 Task: In the  document Jacob.odt Write the word in the shape with center alignment 'LOL'Change Page orientation to  'Landscape' Insert emoji at the end of quote: Red Heart
Action: Mouse moved to (355, 174)
Screenshot: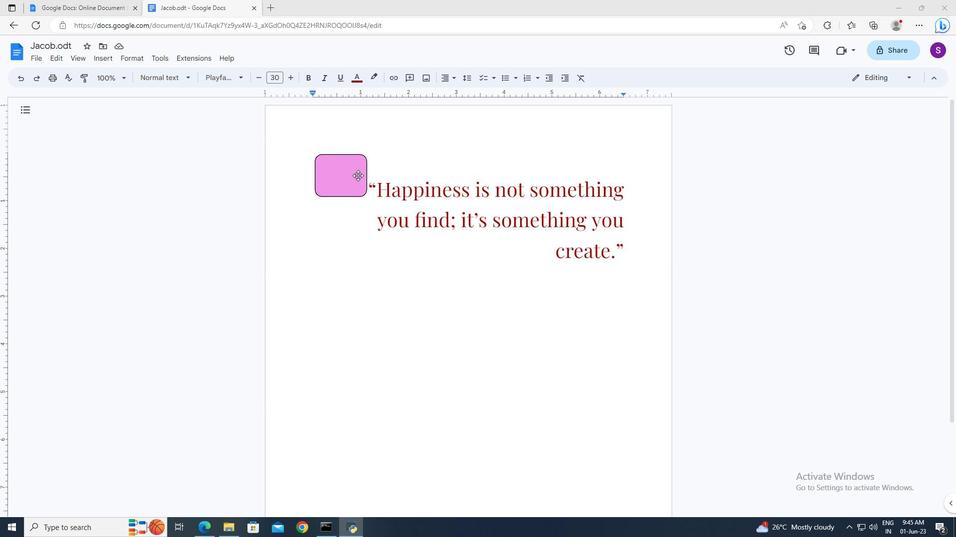 
Action: Mouse pressed left at (355, 174)
Screenshot: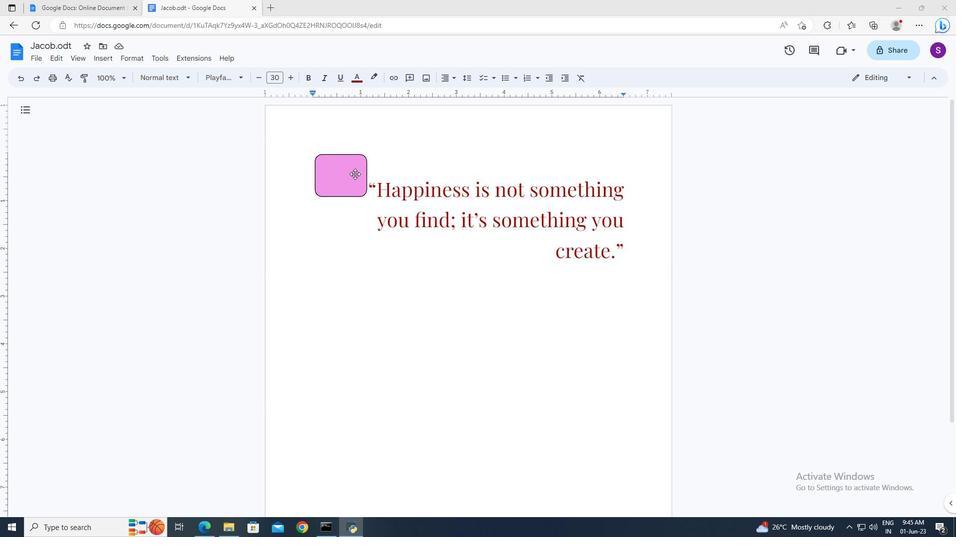 
Action: Mouse moved to (331, 211)
Screenshot: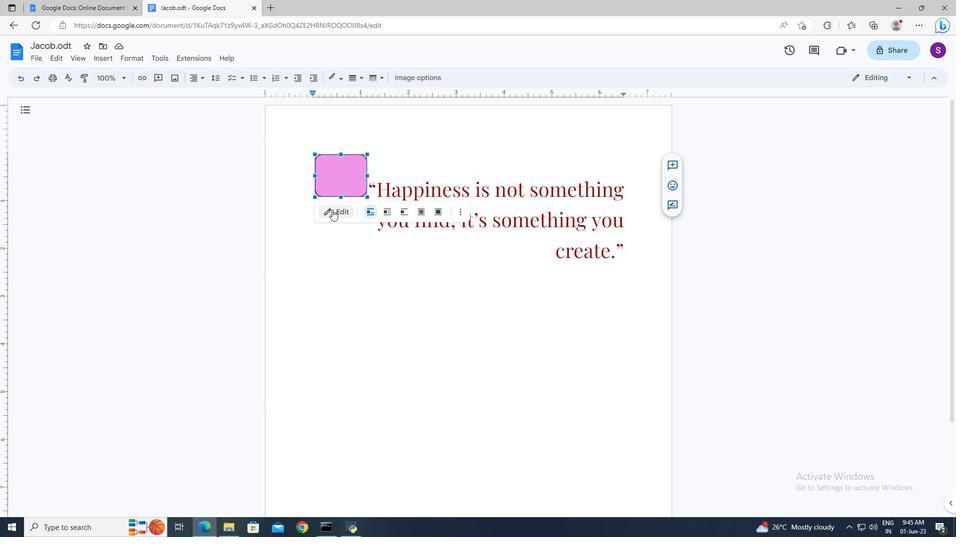 
Action: Mouse pressed left at (331, 211)
Screenshot: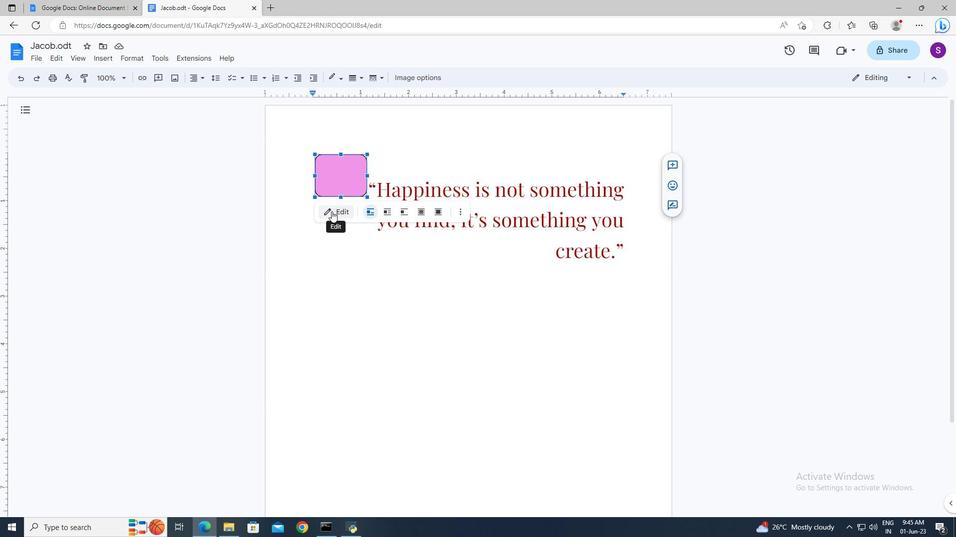 
Action: Mouse moved to (405, 112)
Screenshot: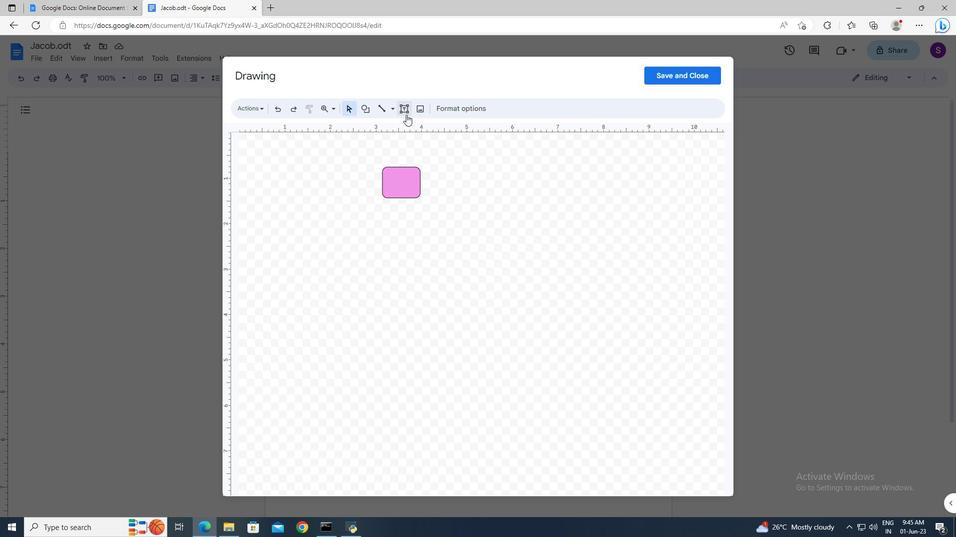 
Action: Mouse pressed left at (405, 112)
Screenshot: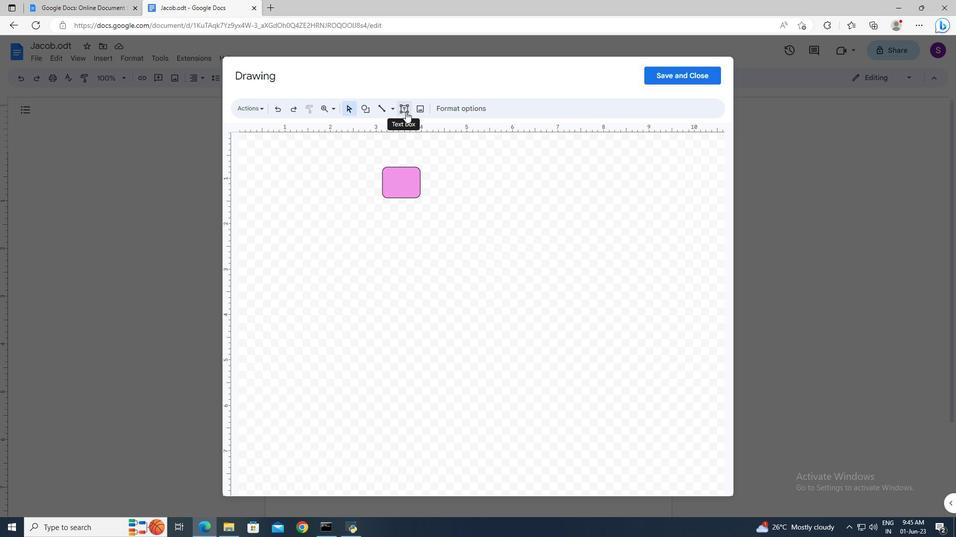 
Action: Mouse moved to (387, 175)
Screenshot: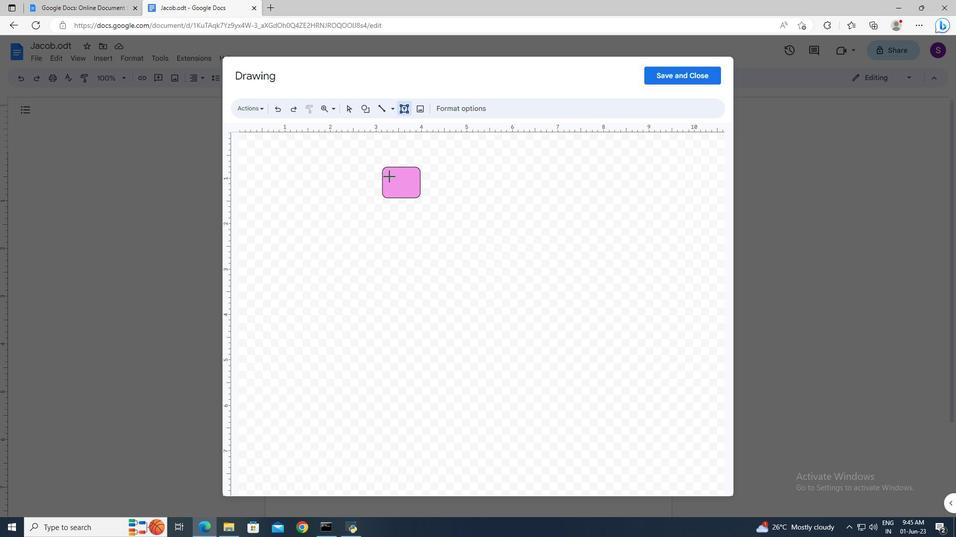 
Action: Mouse pressed left at (387, 175)
Screenshot: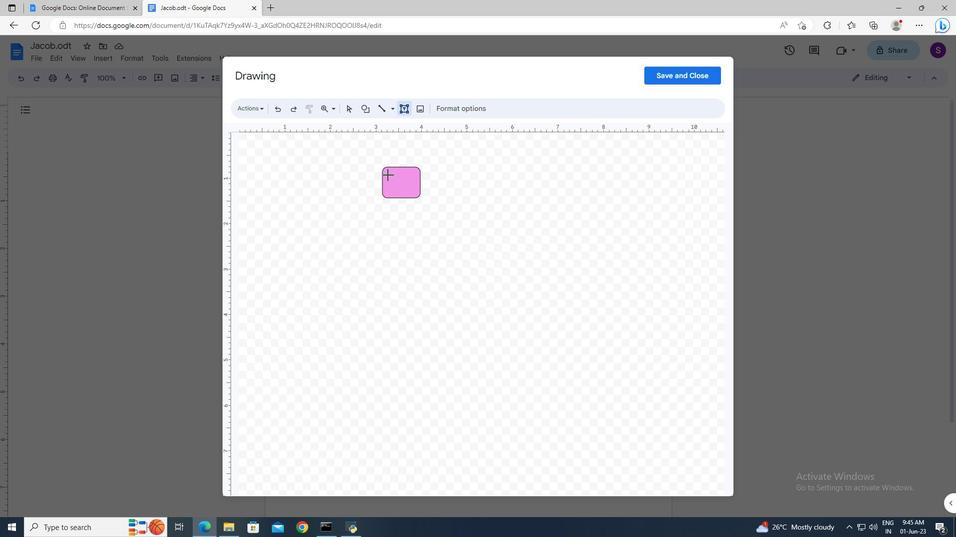 
Action: Mouse moved to (403, 183)
Screenshot: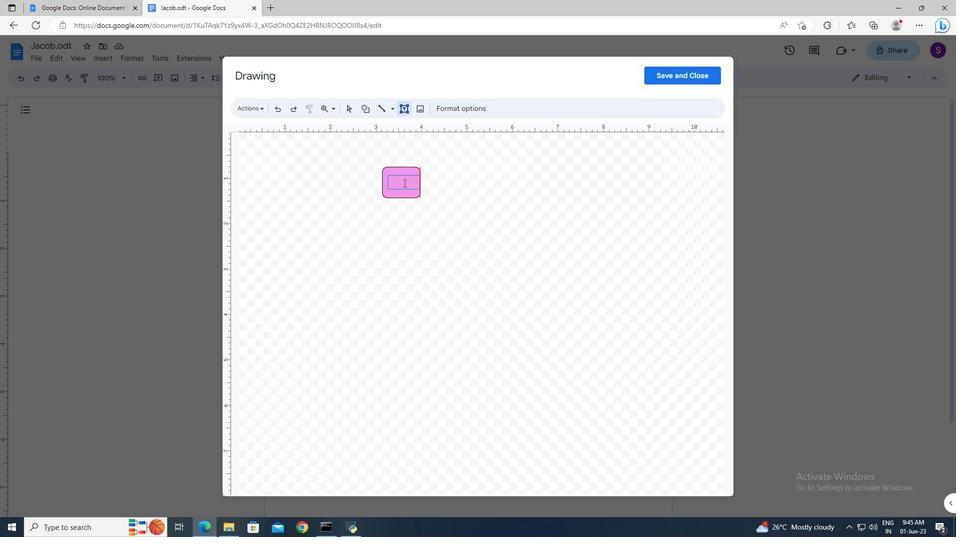 
Action: Mouse pressed left at (403, 183)
Screenshot: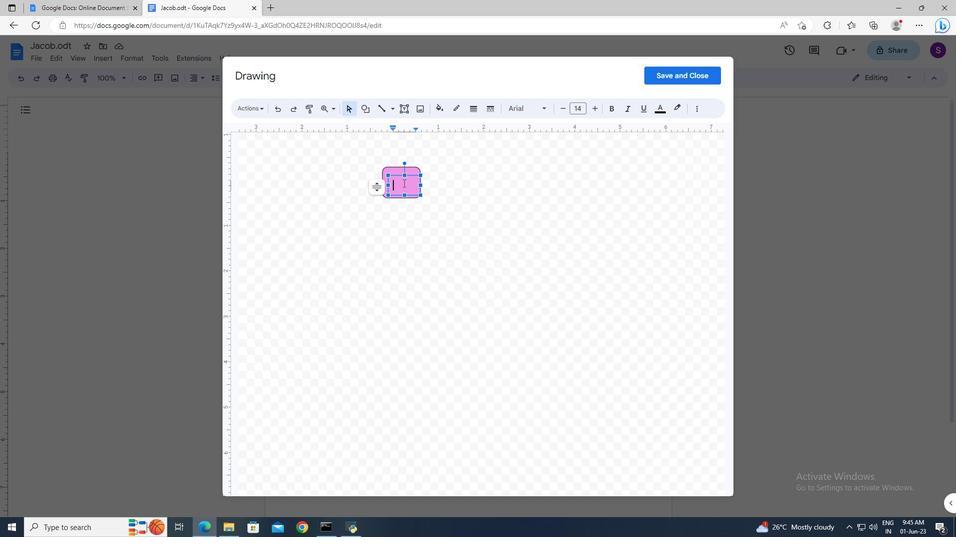 
Action: Key pressed <Key.shift>LOL
Screenshot: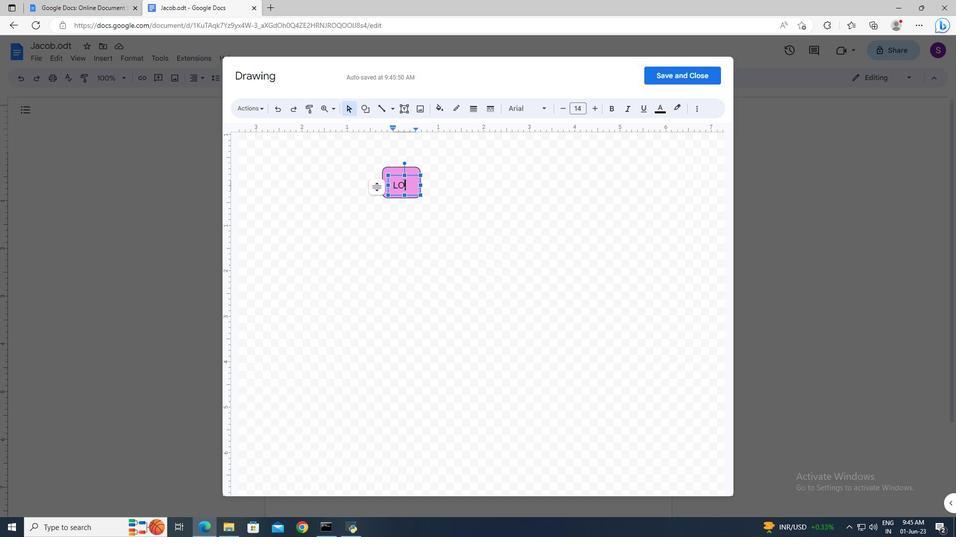 
Action: Mouse moved to (421, 187)
Screenshot: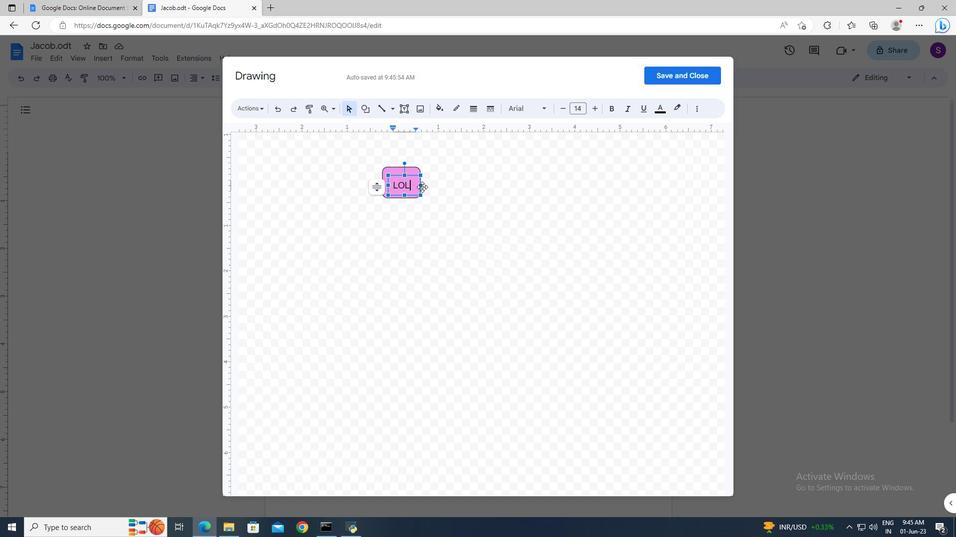
Action: Mouse pressed left at (421, 187)
Screenshot: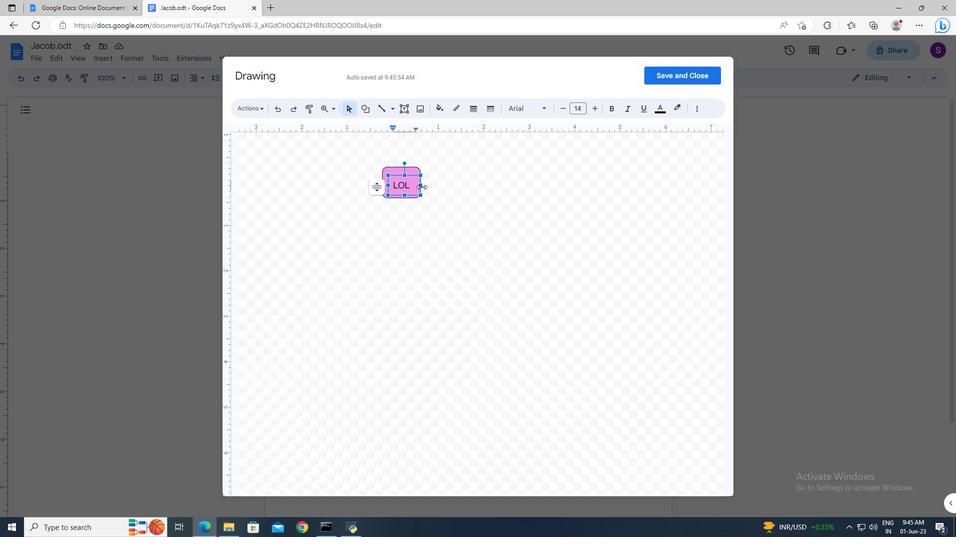 
Action: Mouse moved to (406, 178)
Screenshot: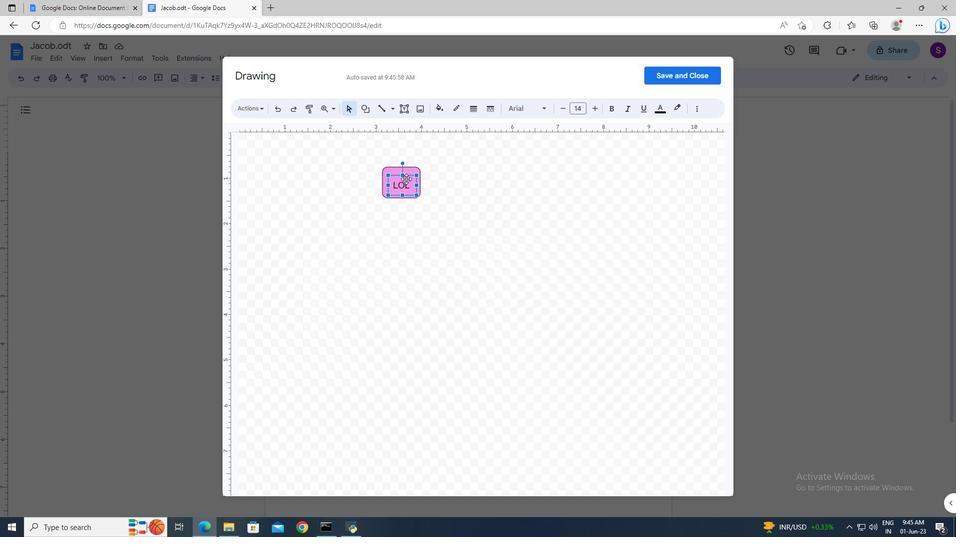 
Action: Mouse pressed left at (406, 178)
Screenshot: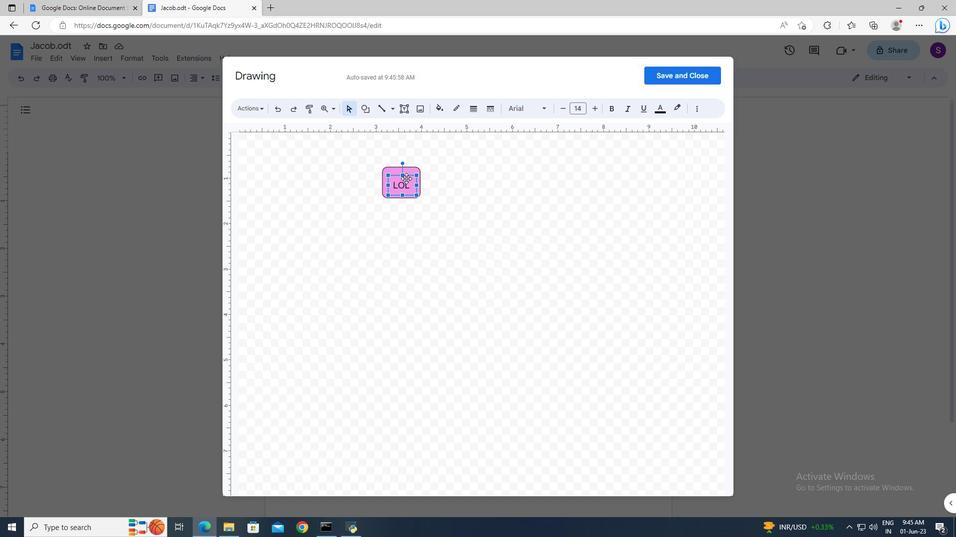 
Action: Mouse moved to (677, 71)
Screenshot: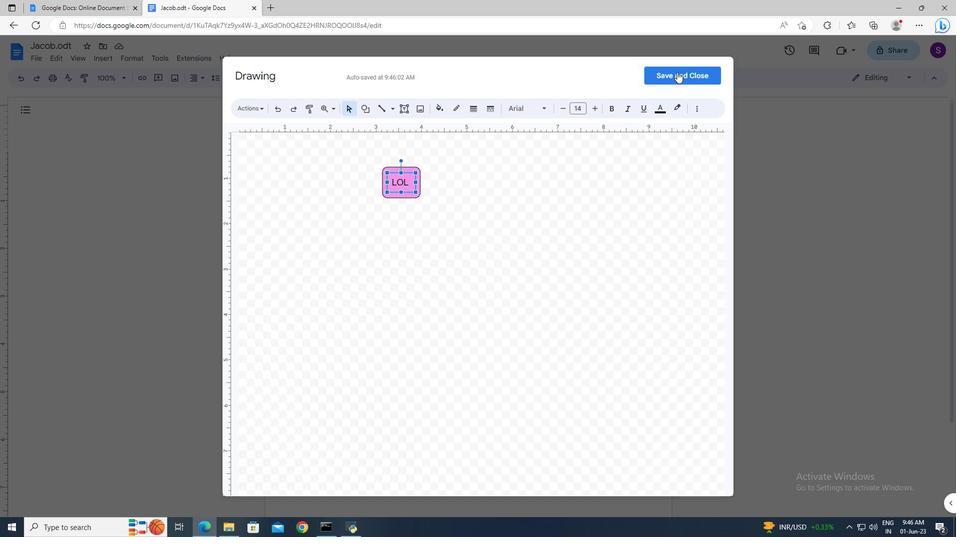 
Action: Mouse pressed left at (677, 71)
Screenshot: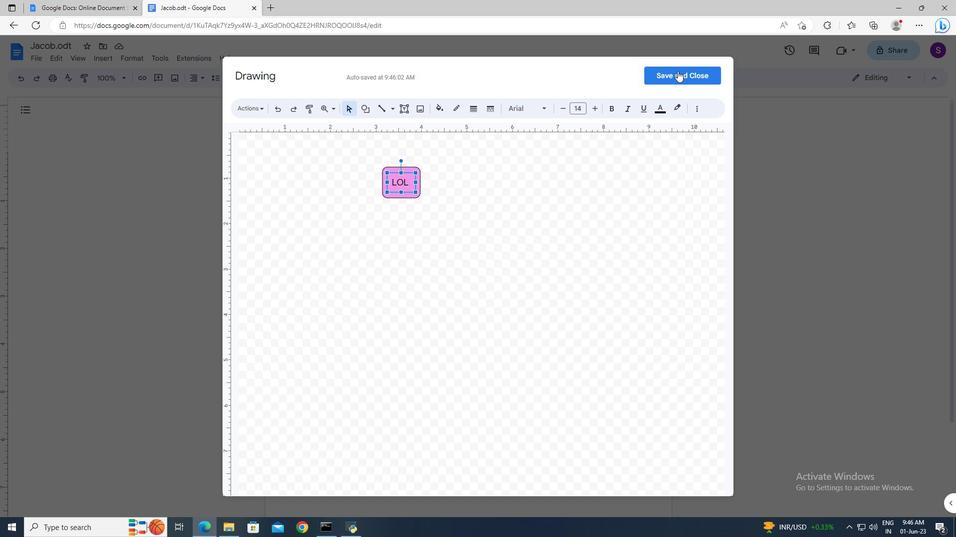 
Action: Mouse moved to (542, 277)
Screenshot: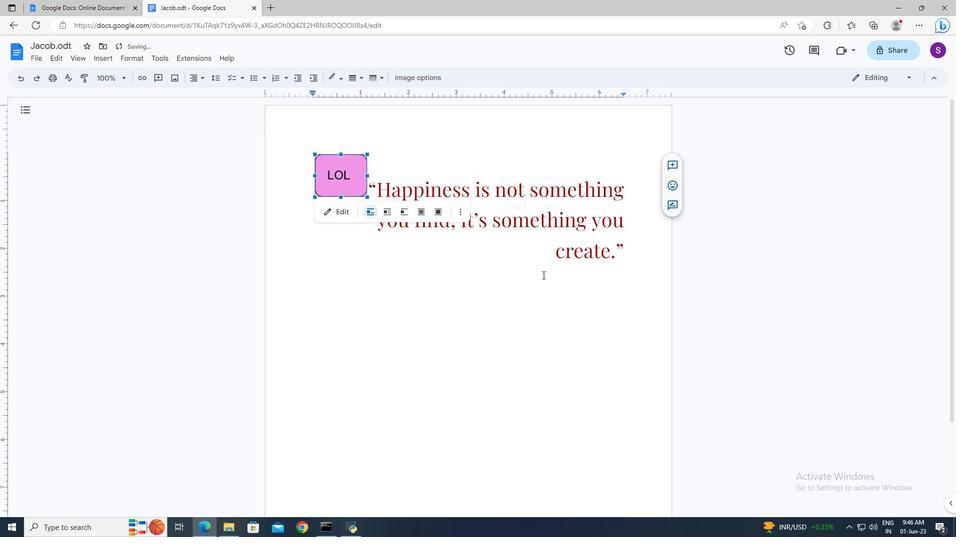 
Action: Mouse pressed left at (542, 277)
Screenshot: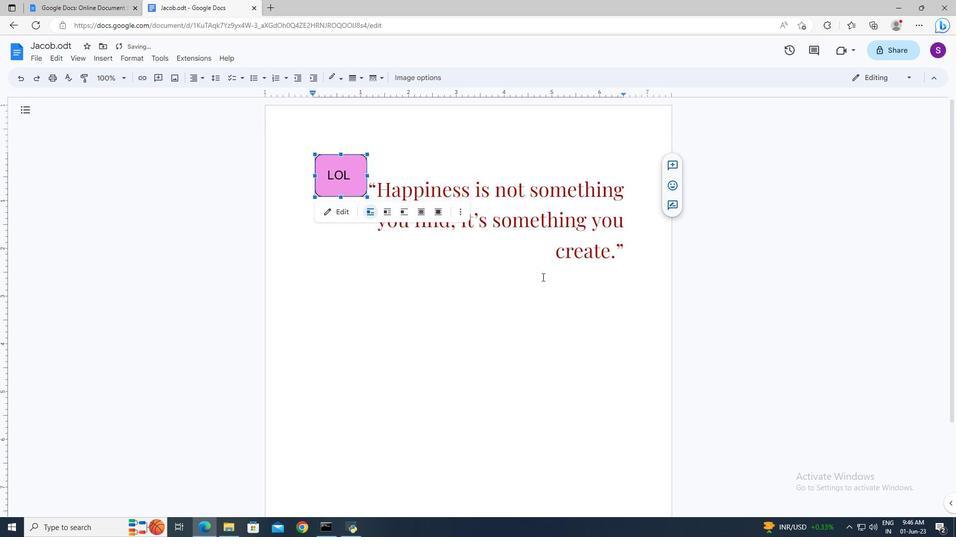 
Action: Mouse moved to (44, 60)
Screenshot: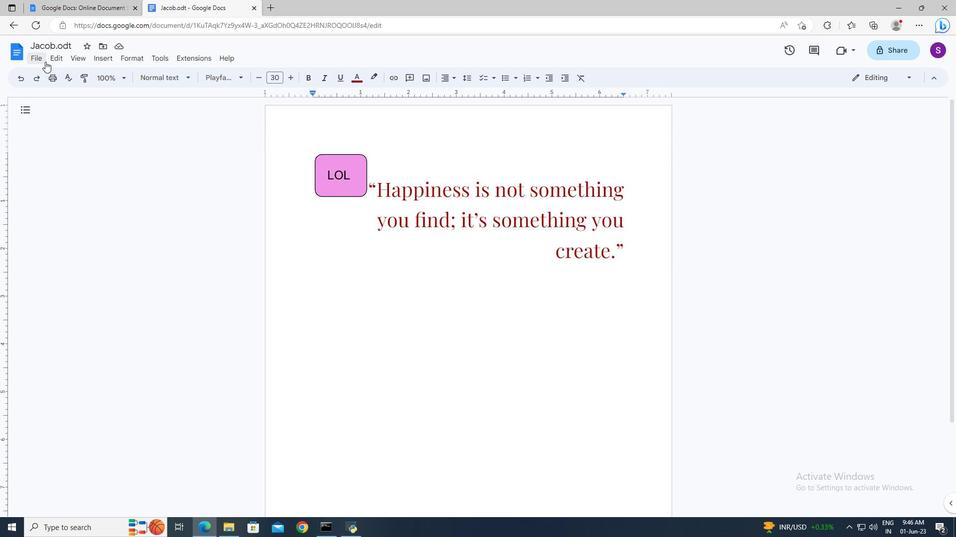 
Action: Mouse pressed left at (44, 60)
Screenshot: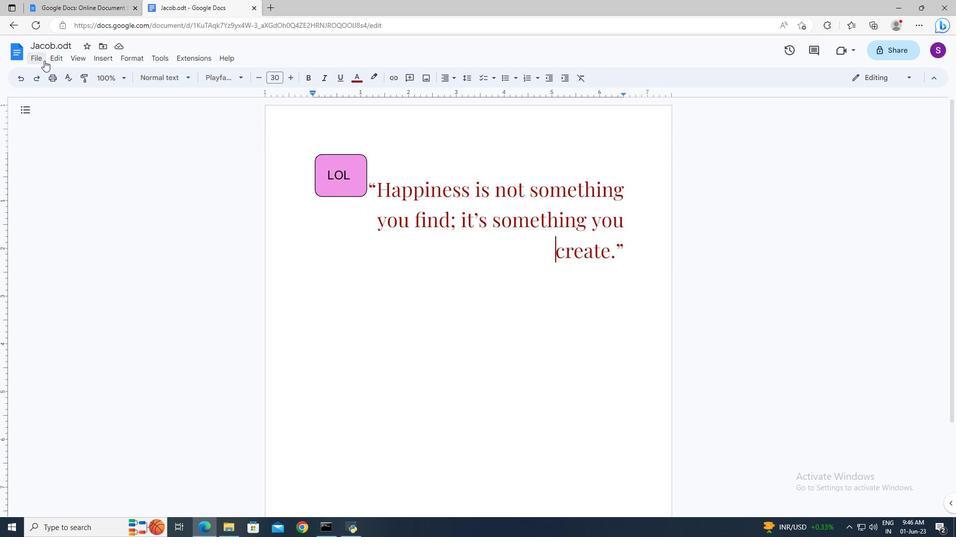 
Action: Mouse moved to (59, 324)
Screenshot: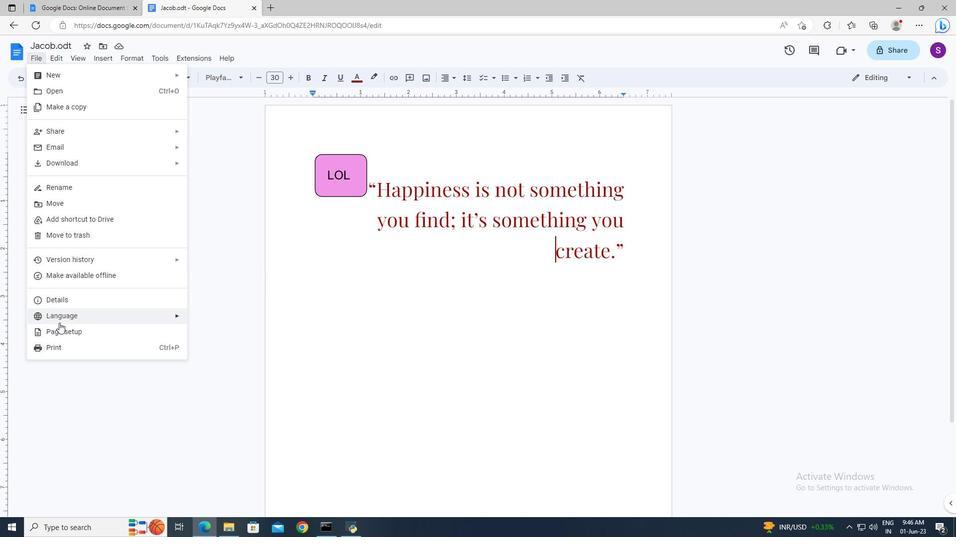 
Action: Mouse pressed left at (59, 324)
Screenshot: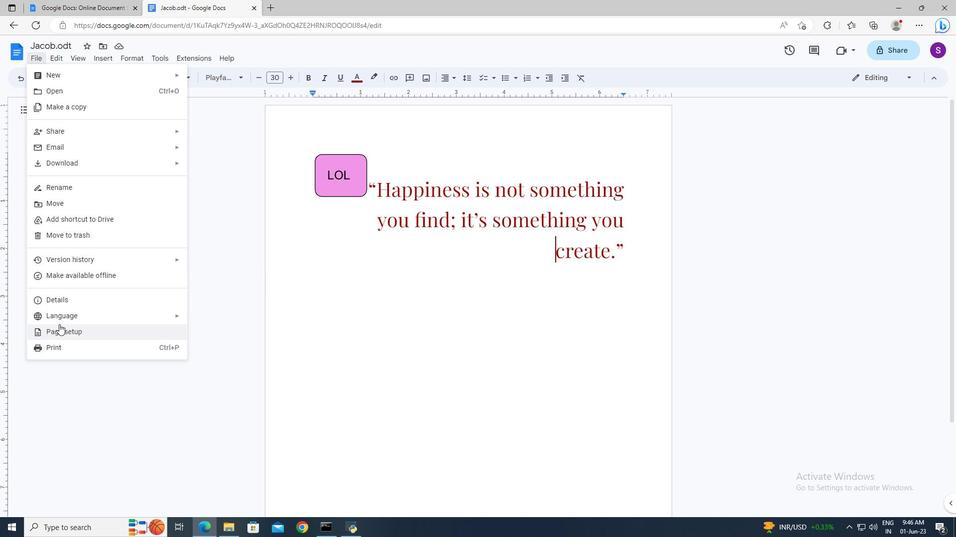 
Action: Mouse moved to (435, 267)
Screenshot: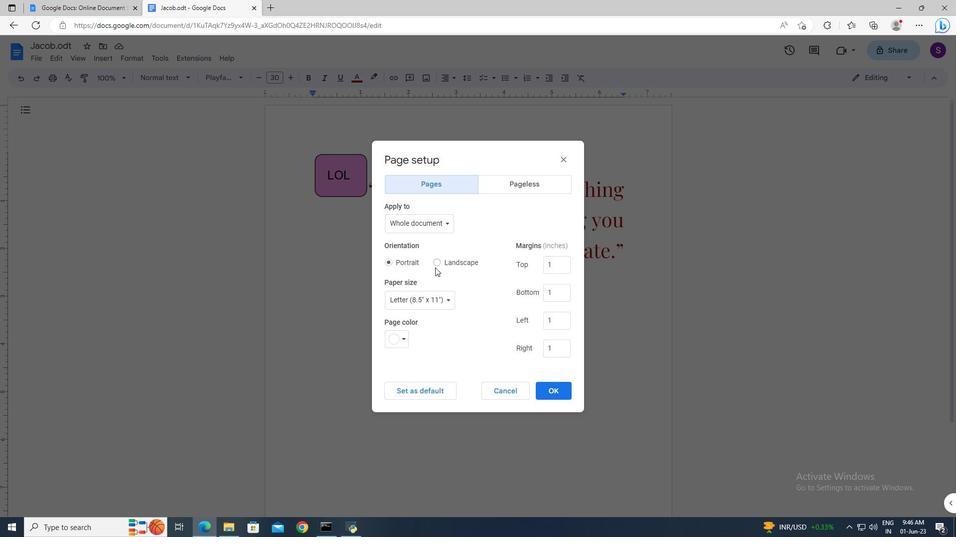 
Action: Mouse pressed left at (435, 267)
Screenshot: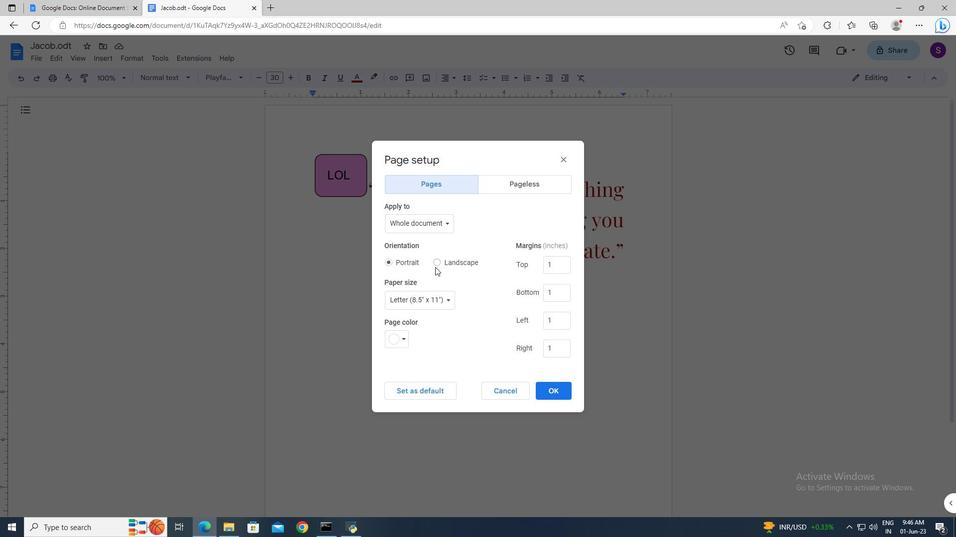 
Action: Mouse moved to (547, 390)
Screenshot: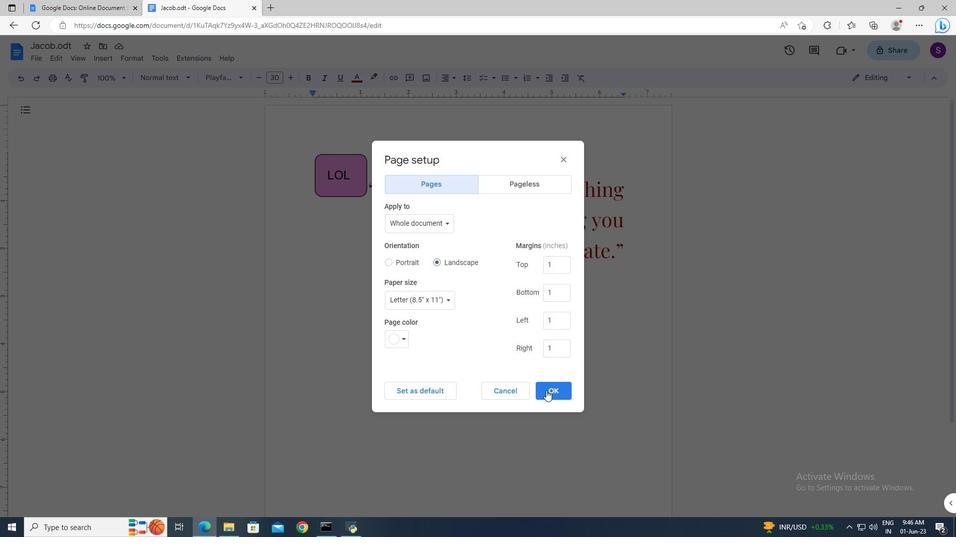 
Action: Mouse pressed left at (547, 390)
Screenshot: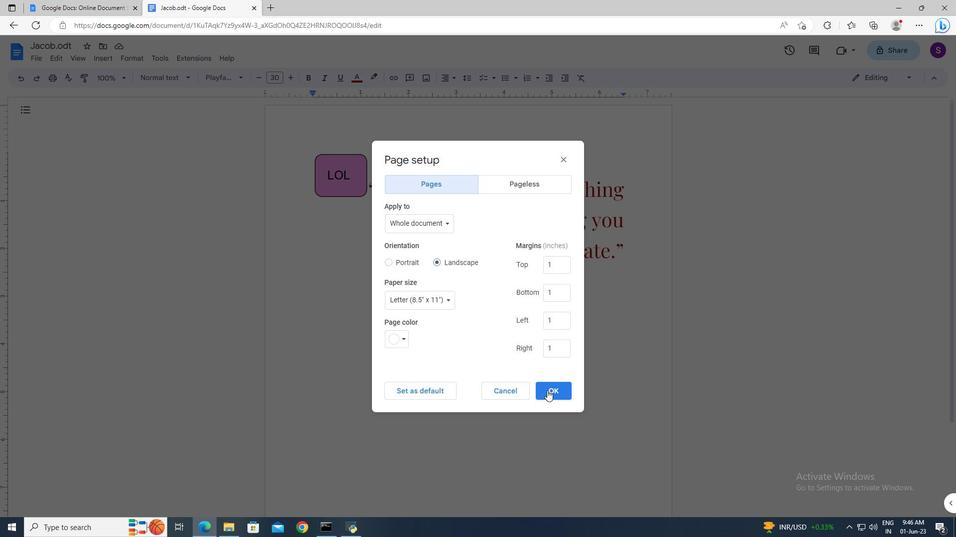 
Action: Mouse moved to (690, 221)
Screenshot: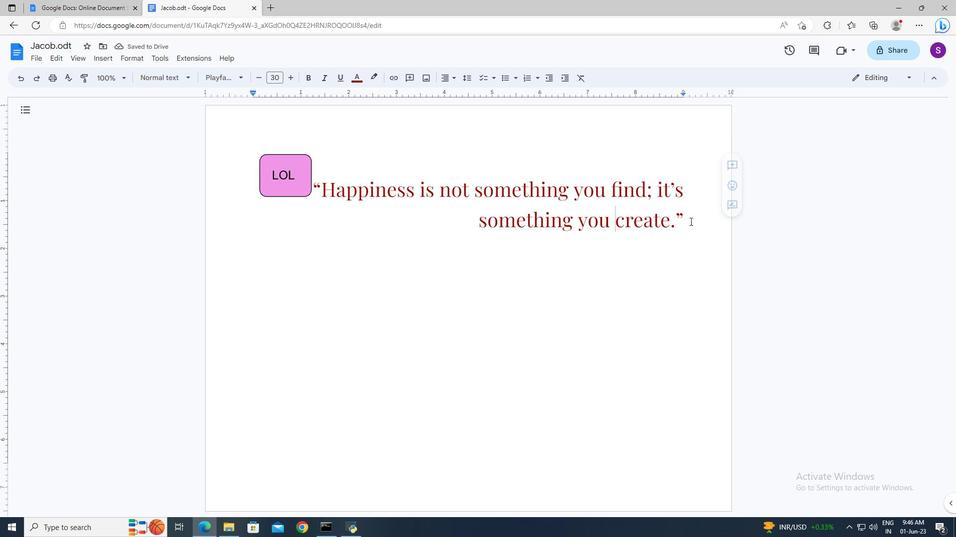 
Action: Mouse pressed left at (690, 221)
Screenshot: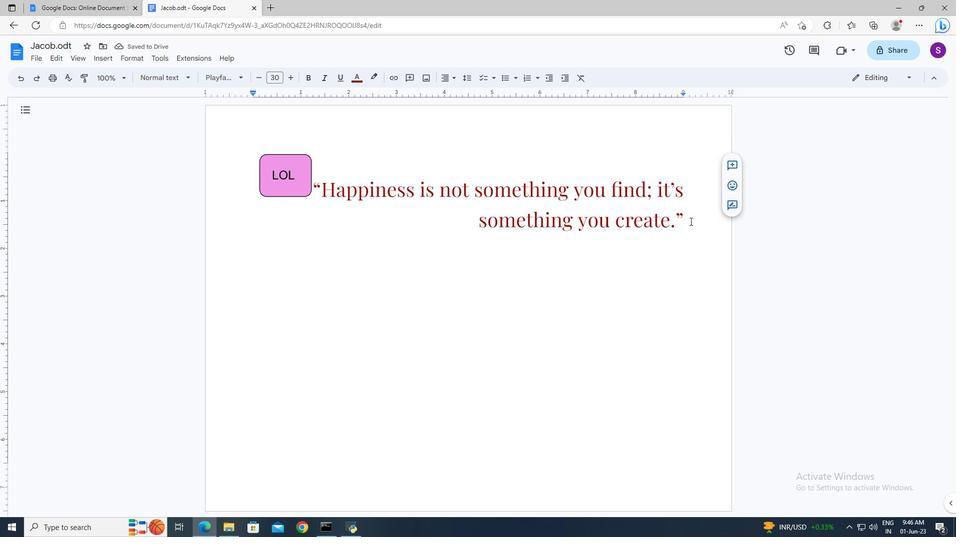 
Action: Mouse moved to (114, 59)
Screenshot: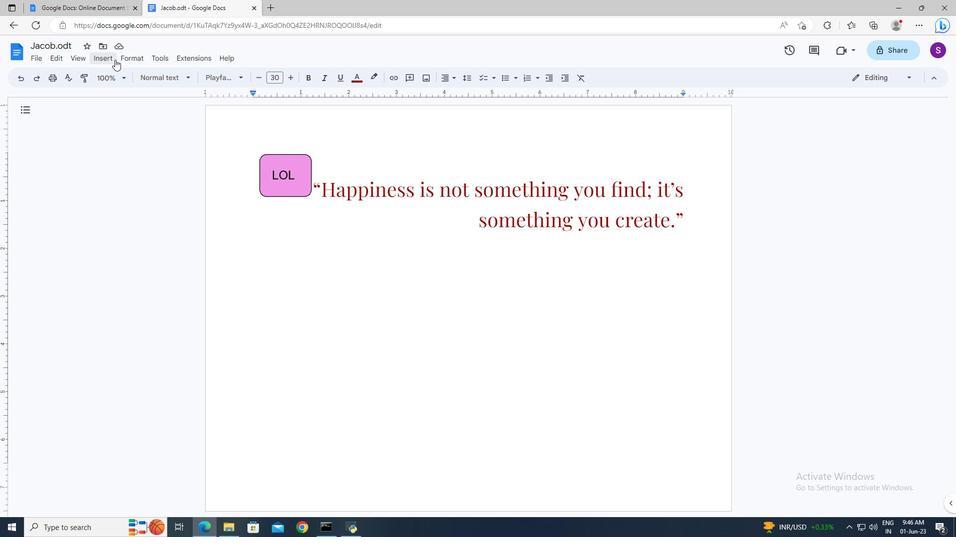
Action: Mouse pressed left at (114, 59)
Screenshot: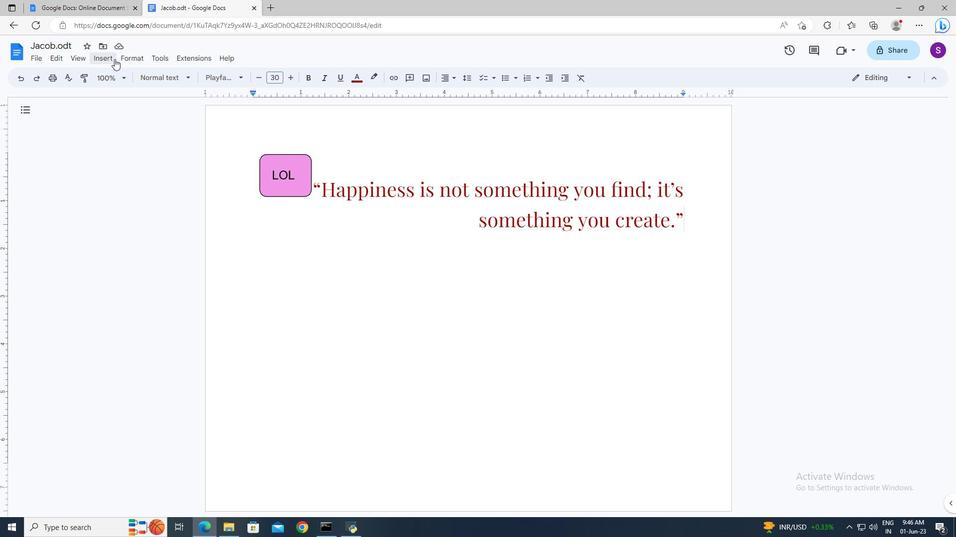 
Action: Mouse moved to (120, 150)
Screenshot: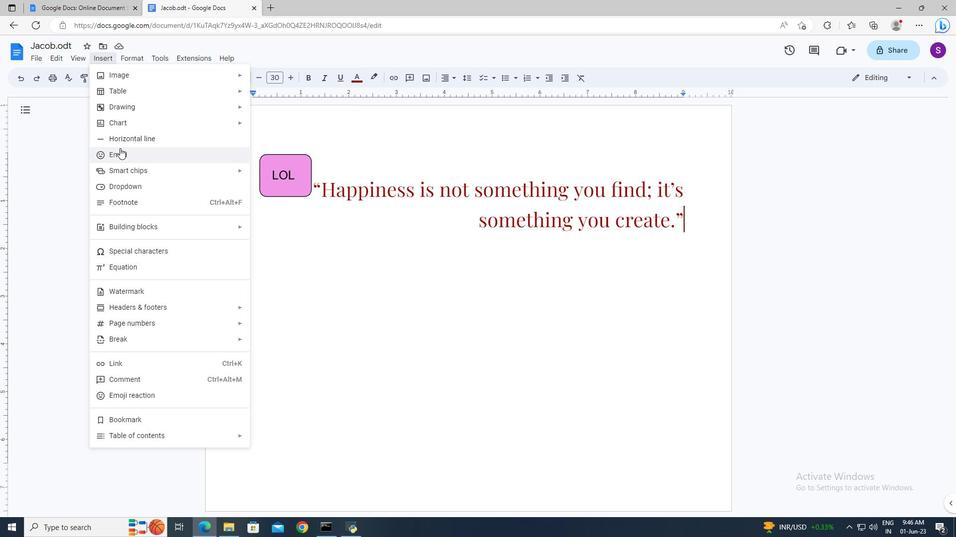 
Action: Mouse pressed left at (120, 150)
Screenshot: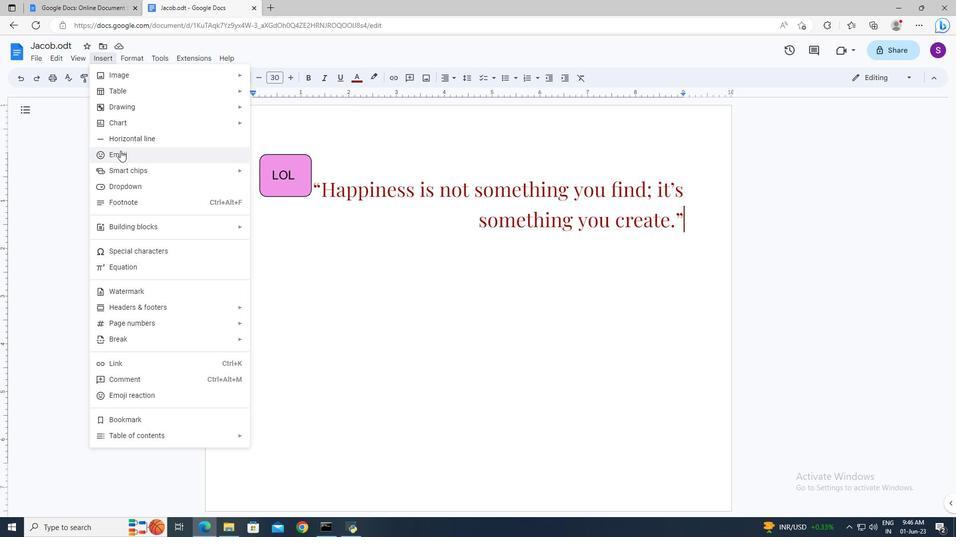 
Action: Mouse moved to (565, 361)
Screenshot: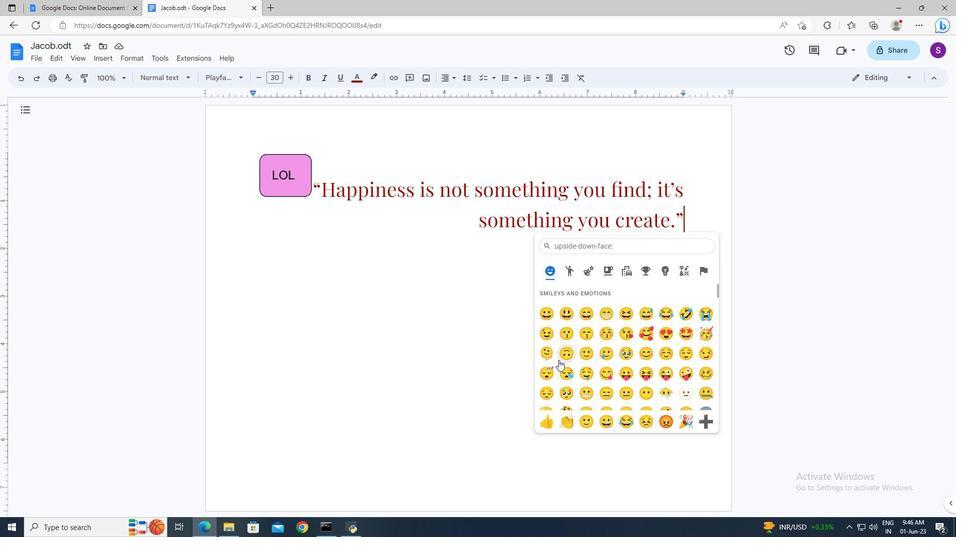 
Action: Mouse scrolled (565, 361) with delta (0, 0)
Screenshot: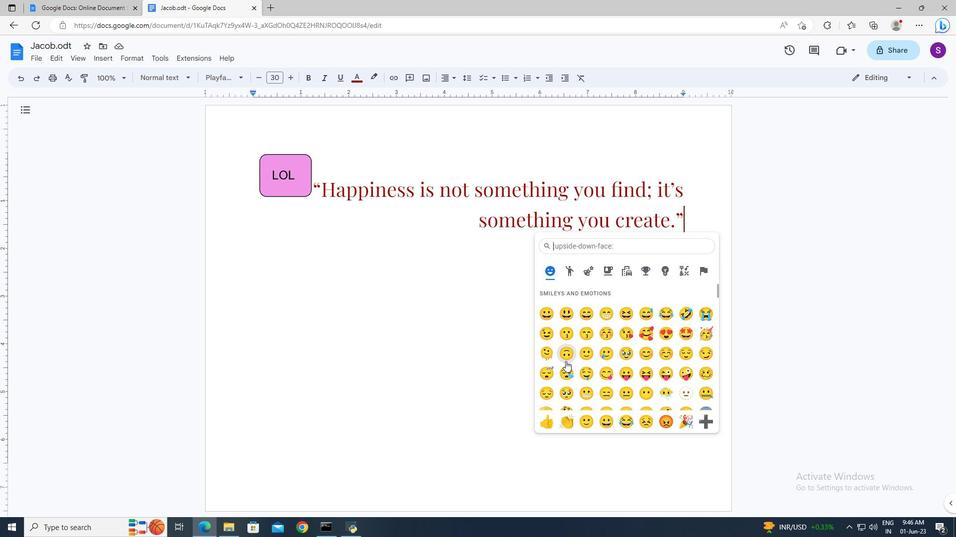 
Action: Mouse scrolled (565, 361) with delta (0, 0)
Screenshot: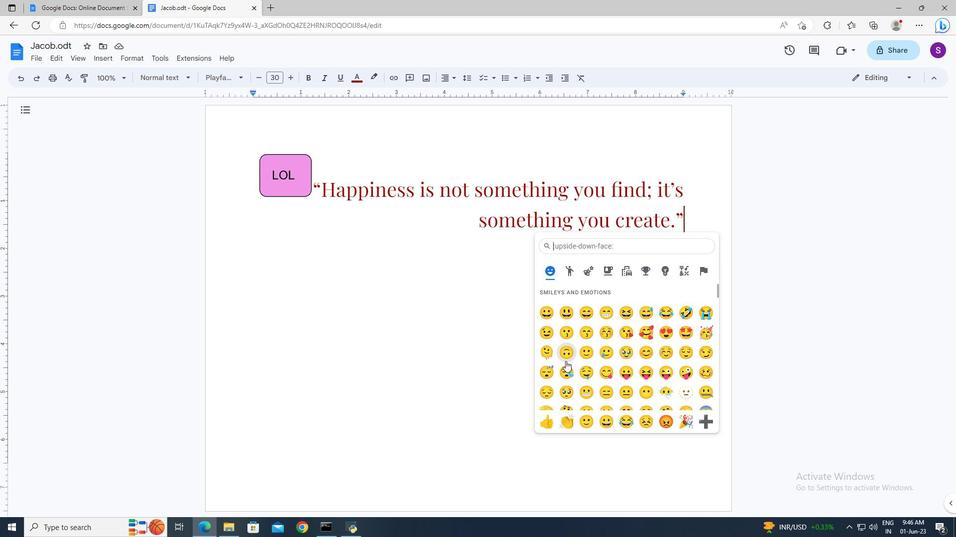 
Action: Mouse scrolled (565, 361) with delta (0, 0)
Screenshot: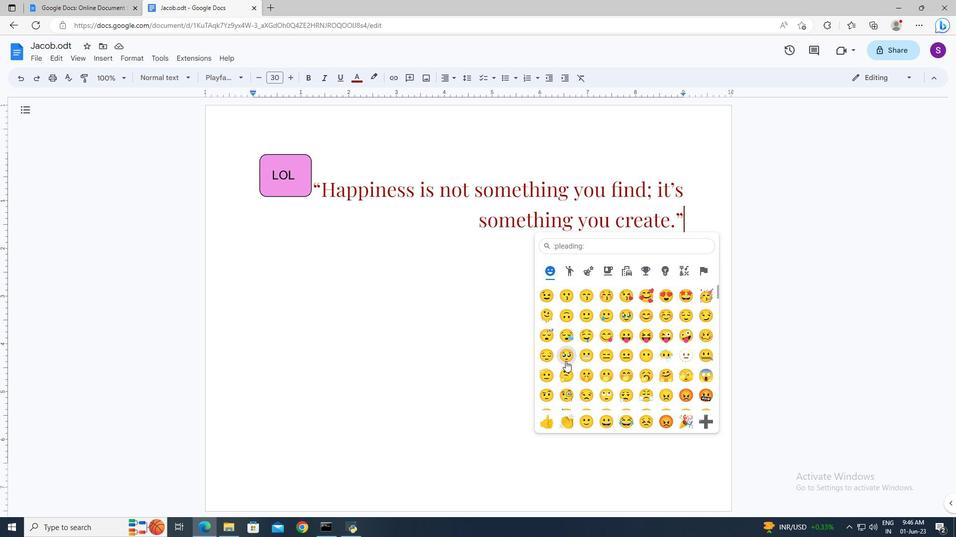 
Action: Mouse scrolled (565, 361) with delta (0, 0)
Screenshot: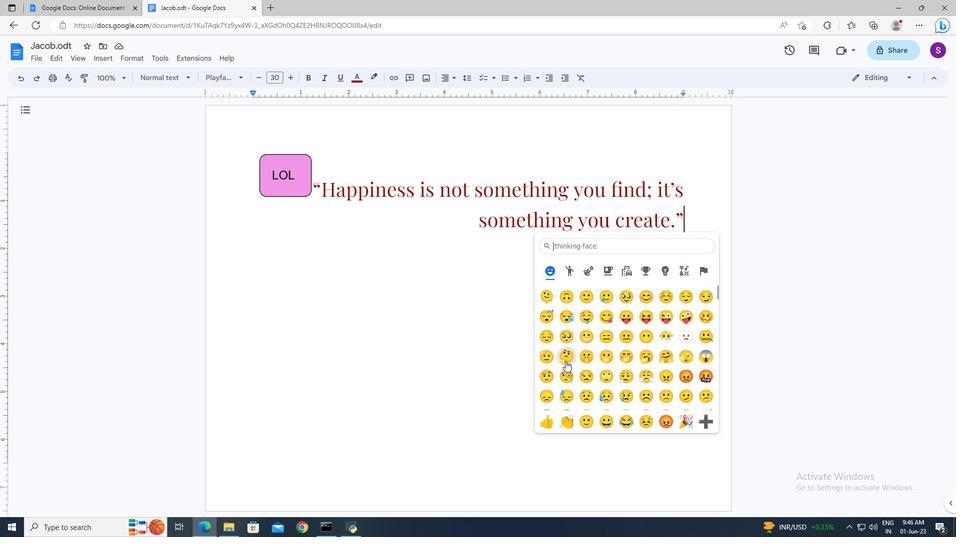
Action: Mouse scrolled (565, 361) with delta (0, 0)
Screenshot: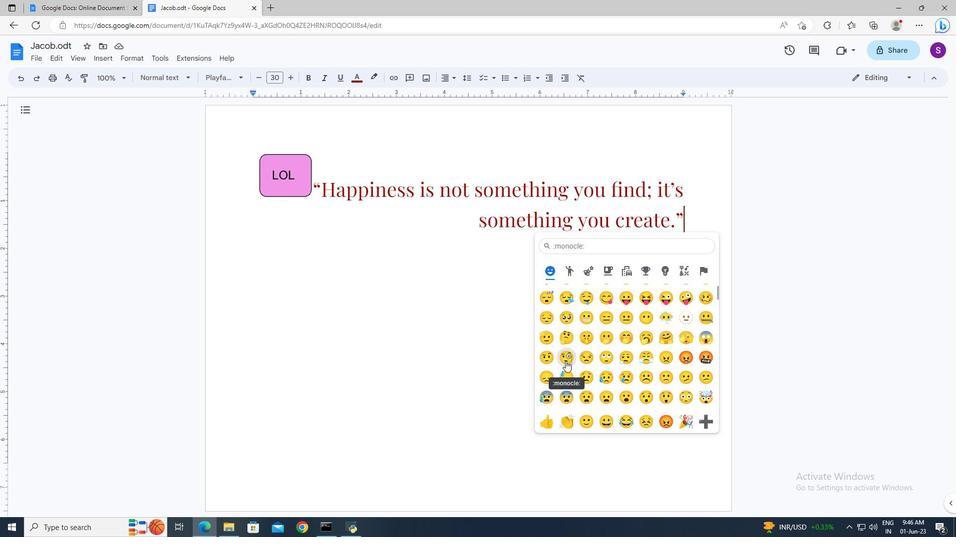 
Action: Mouse scrolled (565, 361) with delta (0, 0)
Screenshot: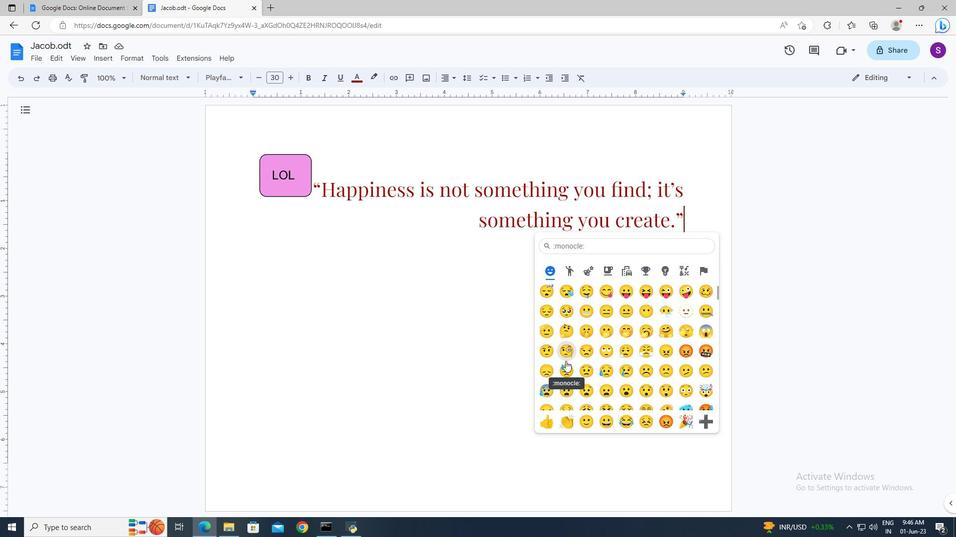 
Action: Mouse scrolled (565, 361) with delta (0, 0)
Screenshot: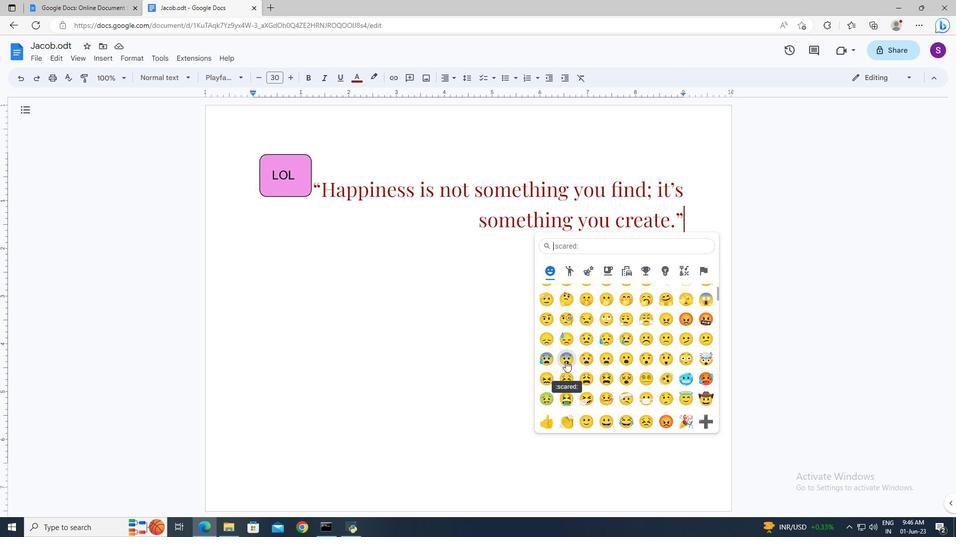 
Action: Mouse scrolled (565, 361) with delta (0, 0)
Screenshot: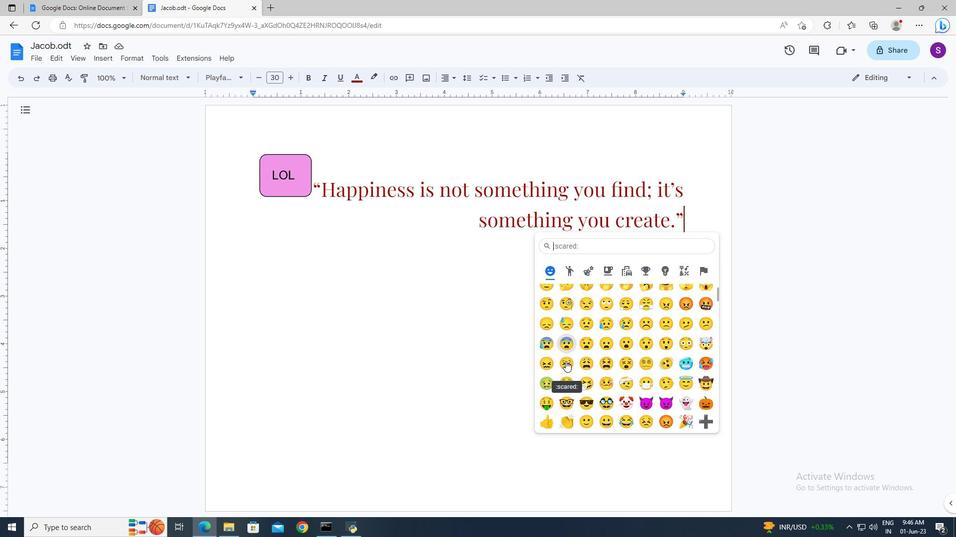 
Action: Mouse scrolled (565, 361) with delta (0, 0)
Screenshot: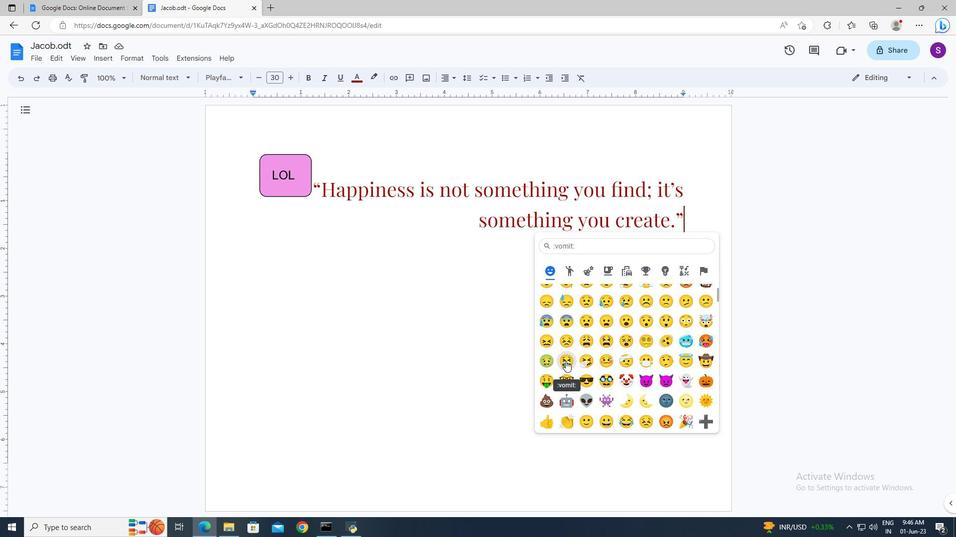 
Action: Mouse scrolled (565, 361) with delta (0, 0)
Screenshot: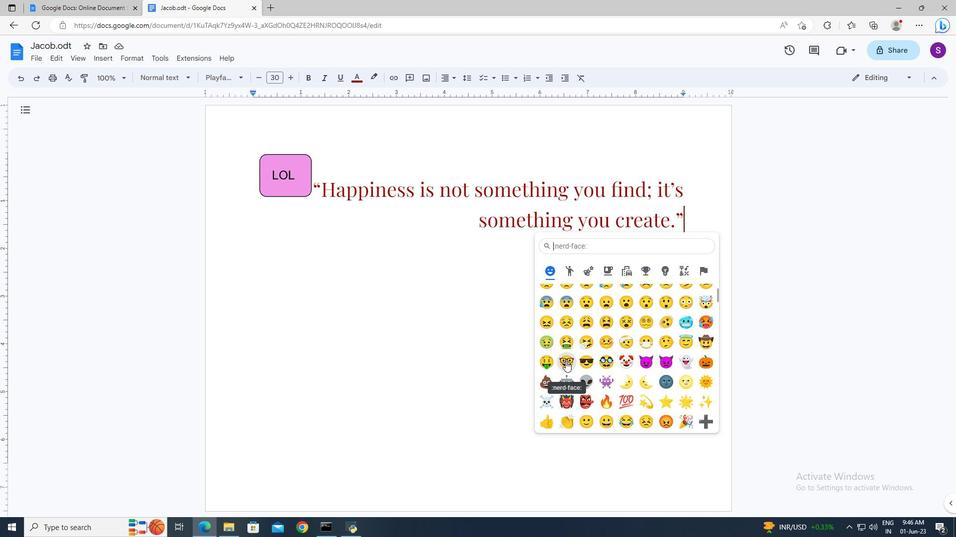 
Action: Mouse scrolled (565, 361) with delta (0, 0)
Screenshot: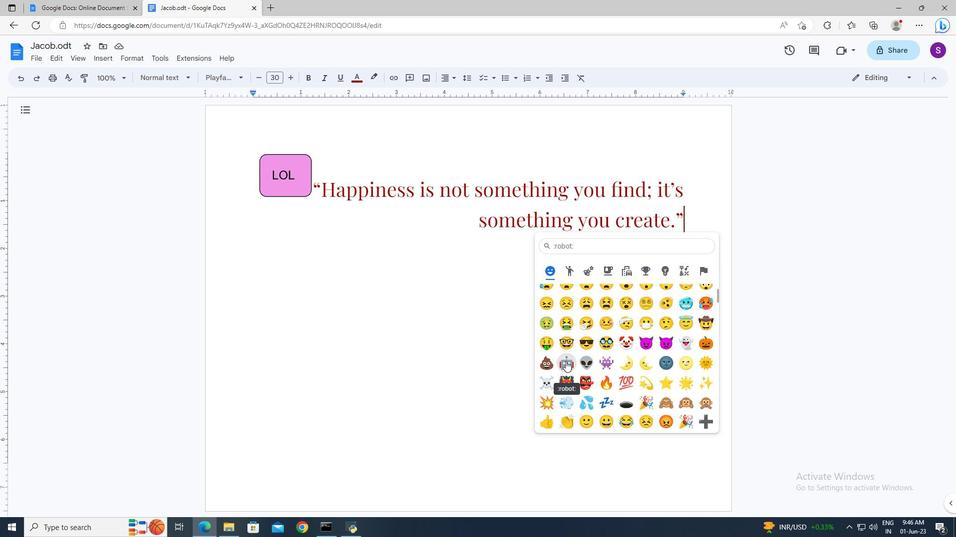 
Action: Mouse scrolled (565, 361) with delta (0, 0)
Screenshot: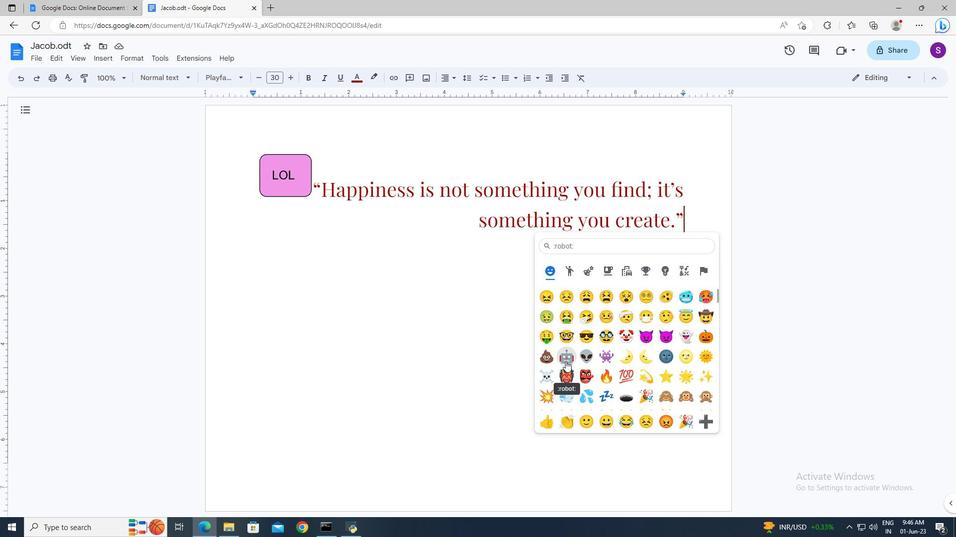
Action: Mouse scrolled (565, 361) with delta (0, 0)
Screenshot: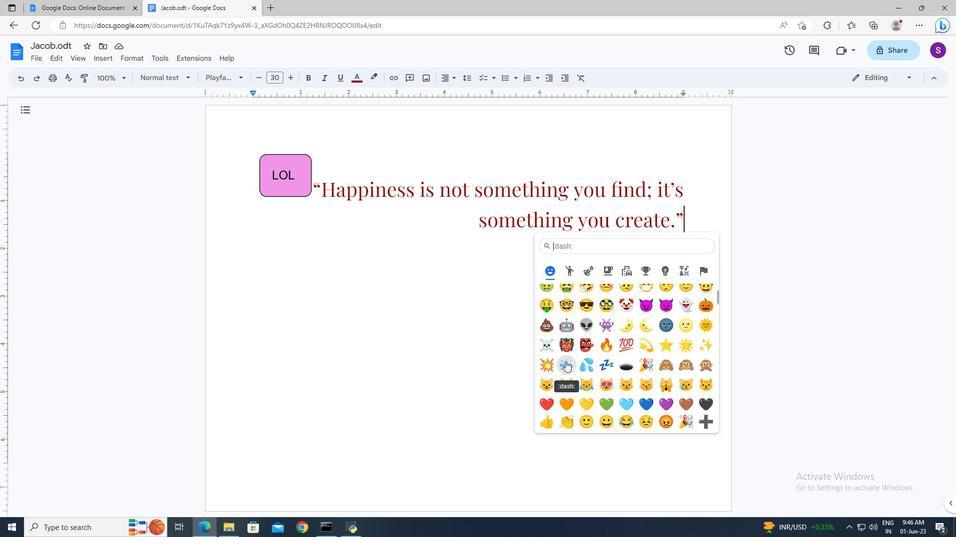 
Action: Mouse moved to (549, 381)
Screenshot: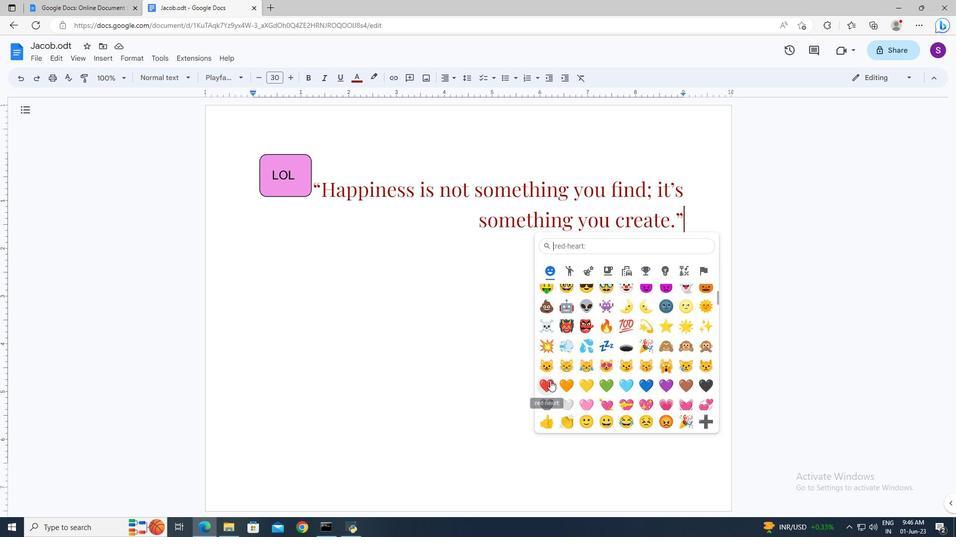 
Action: Mouse pressed left at (549, 381)
Screenshot: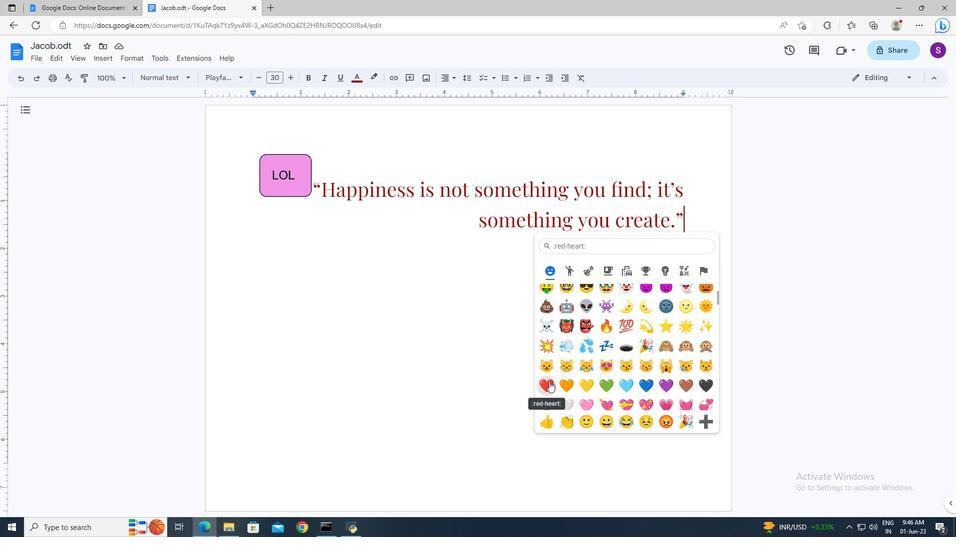 
Action: Mouse moved to (548, 381)
Screenshot: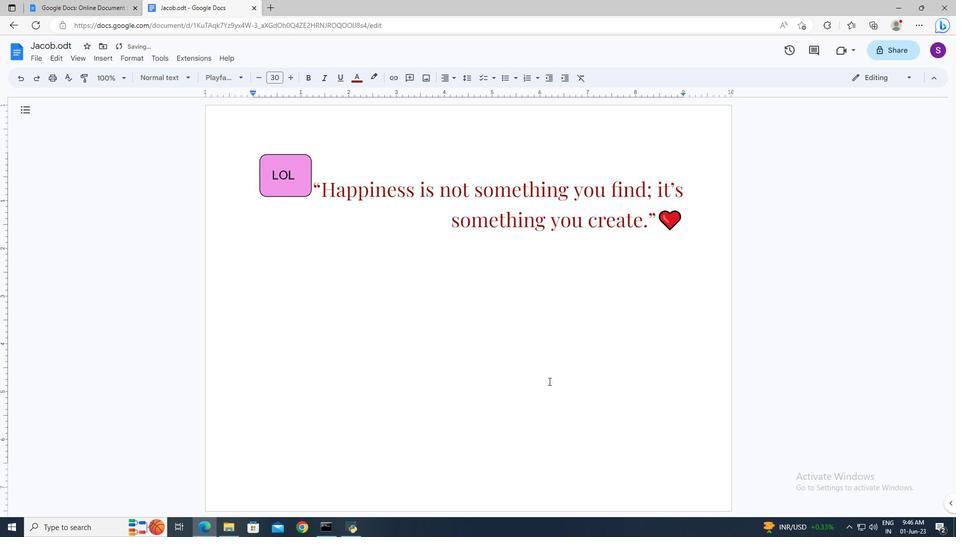 
